 Task: Locate the nearest dog-friendly beaches in Southern California.
Action: Mouse moved to (100, 25)
Screenshot: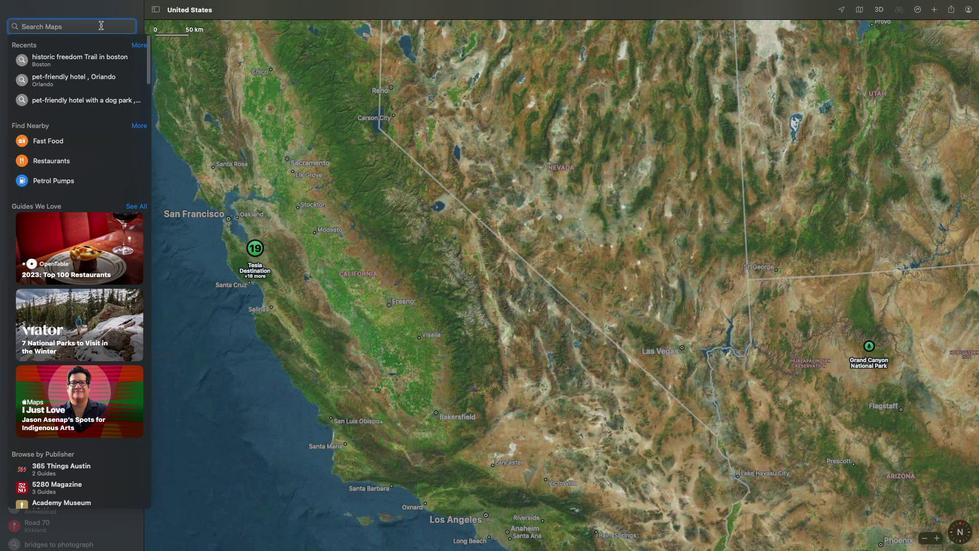 
Action: Mouse pressed left at (100, 25)
Screenshot: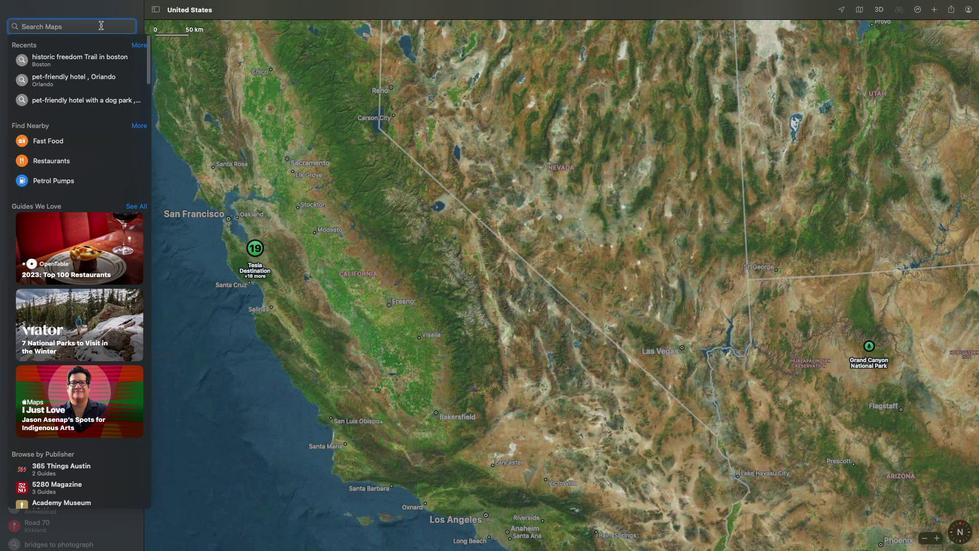 
Action: Key pressed 'n''e''a''r'Key.space'd''o''g'Key.space'-'Key.space'p'Key.backspace'f''r''i''e''n''d''l''y'Key.space'b''e''a''c''h''e''s'Key.space'i''n'Key.space's''o''u''t''h''e''r''n'Key.space'v''a''a''='Key.backspaceKey.backspaceKey.backspaceKey.backspace'c''a''l''i''f''o''r''i''a'Key.spaceKey.enter
Screenshot: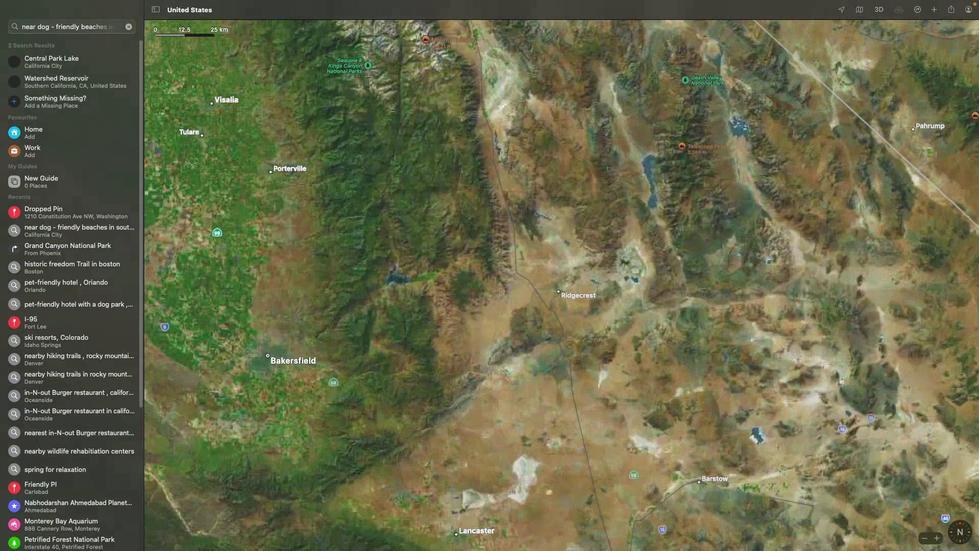 
Action: Mouse moved to (69, 61)
Screenshot: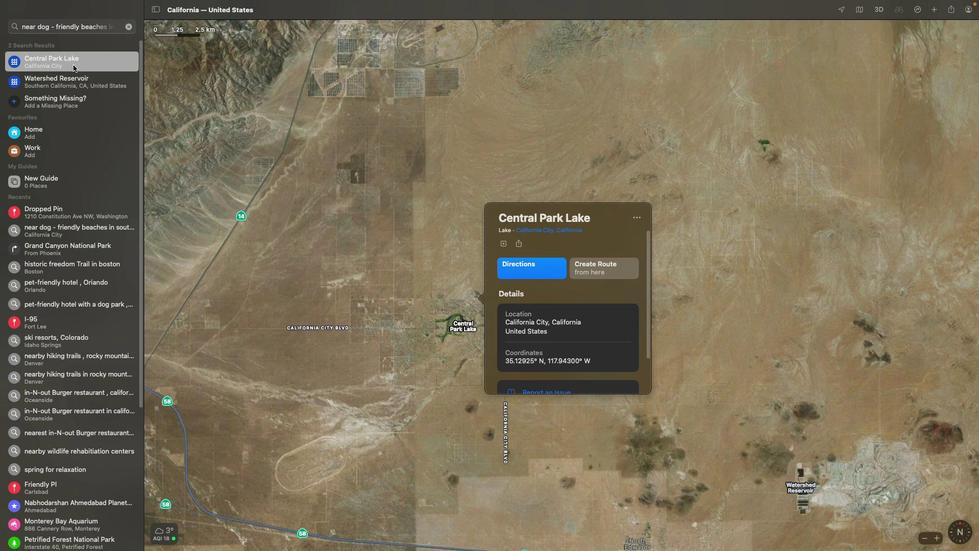 
Action: Mouse pressed left at (69, 61)
Screenshot: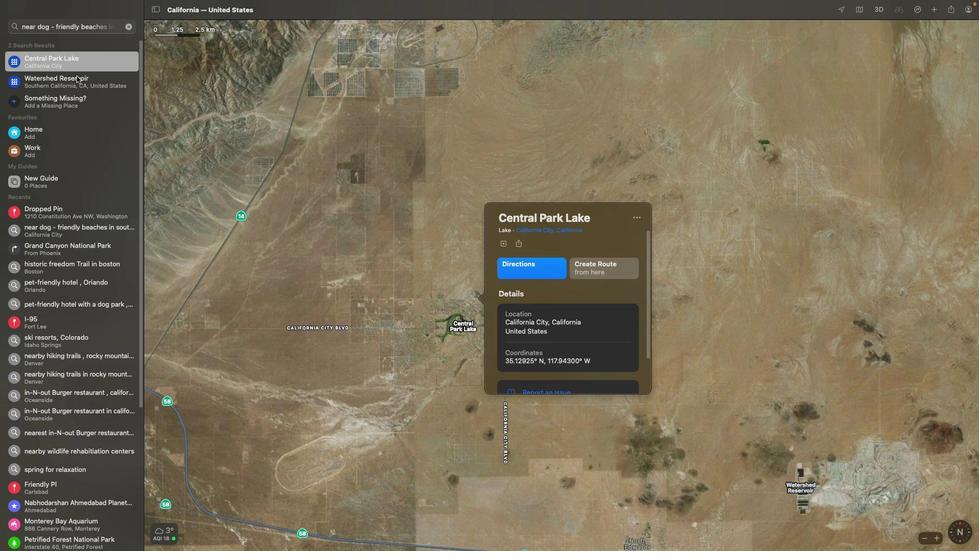 
Action: Mouse moved to (75, 83)
Screenshot: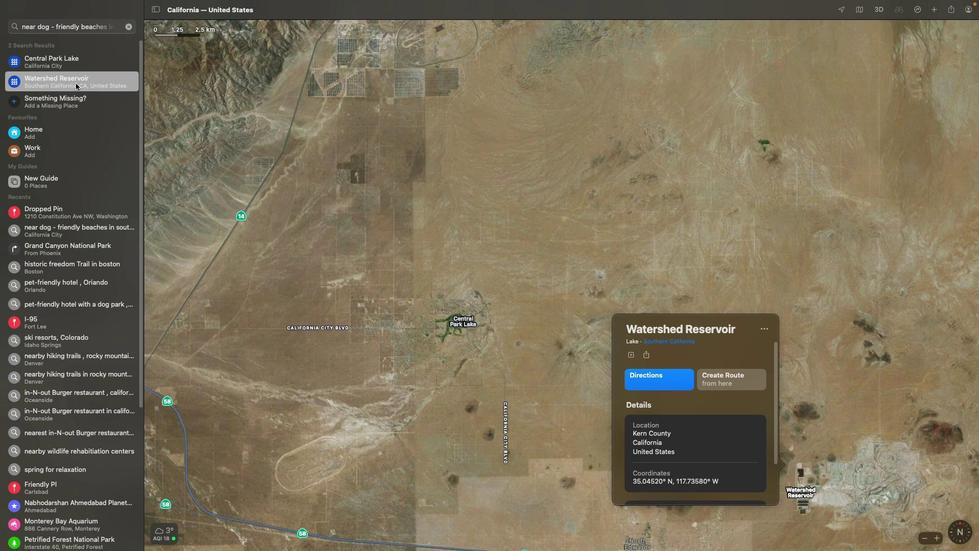 
Action: Mouse pressed left at (75, 83)
Screenshot: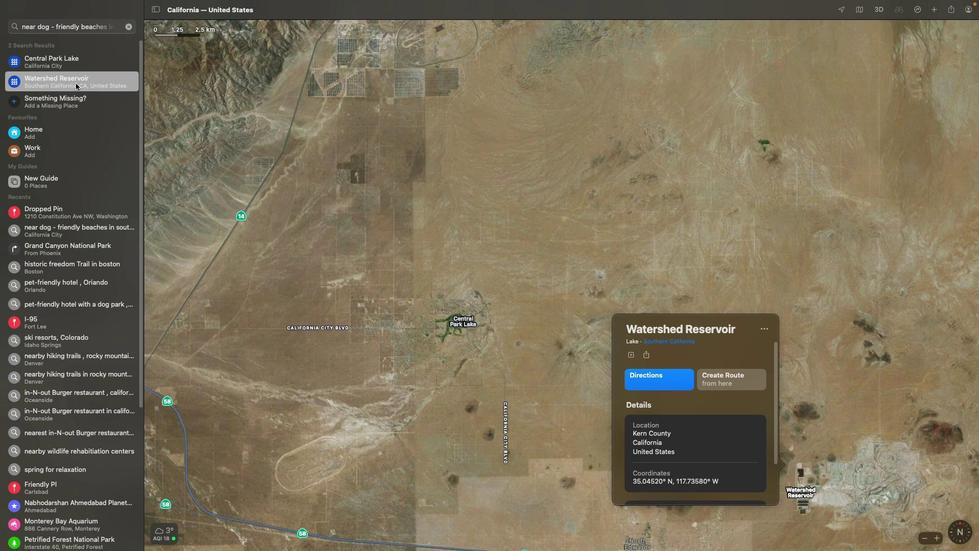 
Action: Mouse moved to (107, 26)
Screenshot: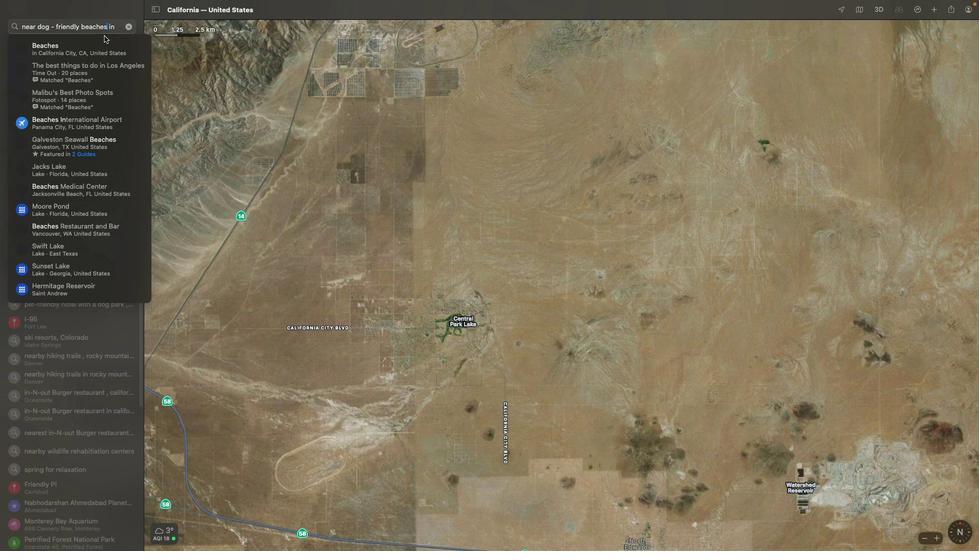
Action: Mouse pressed left at (107, 26)
Screenshot: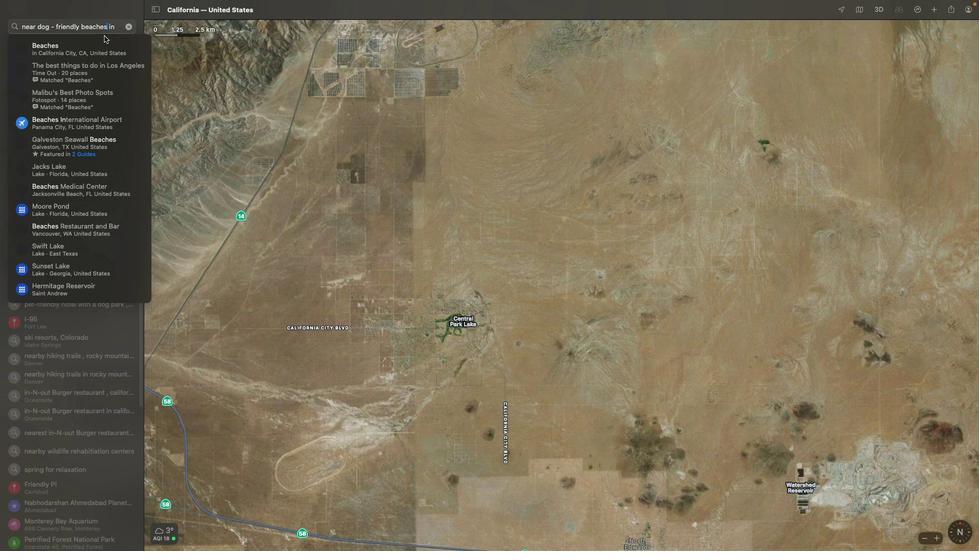 
Action: Mouse moved to (97, 46)
Screenshot: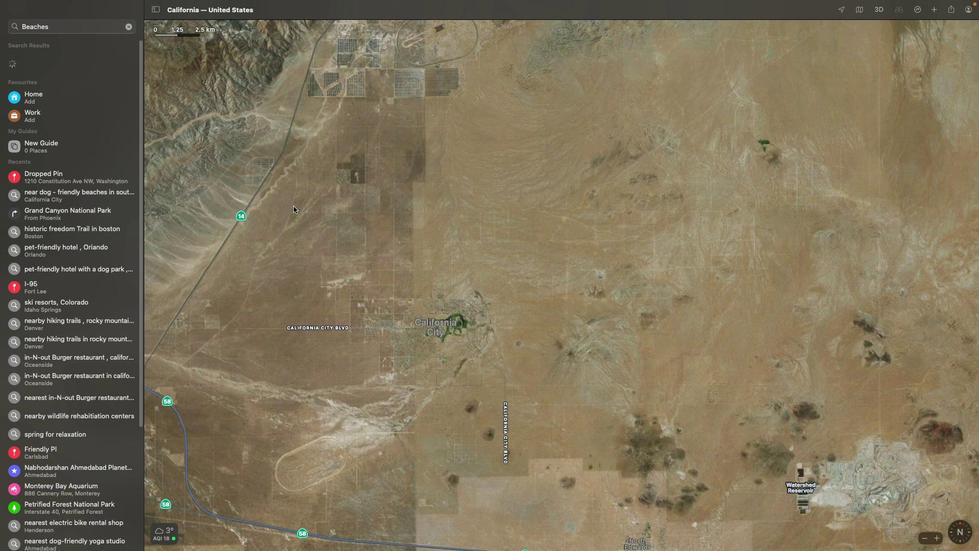
Action: Mouse pressed left at (97, 46)
Screenshot: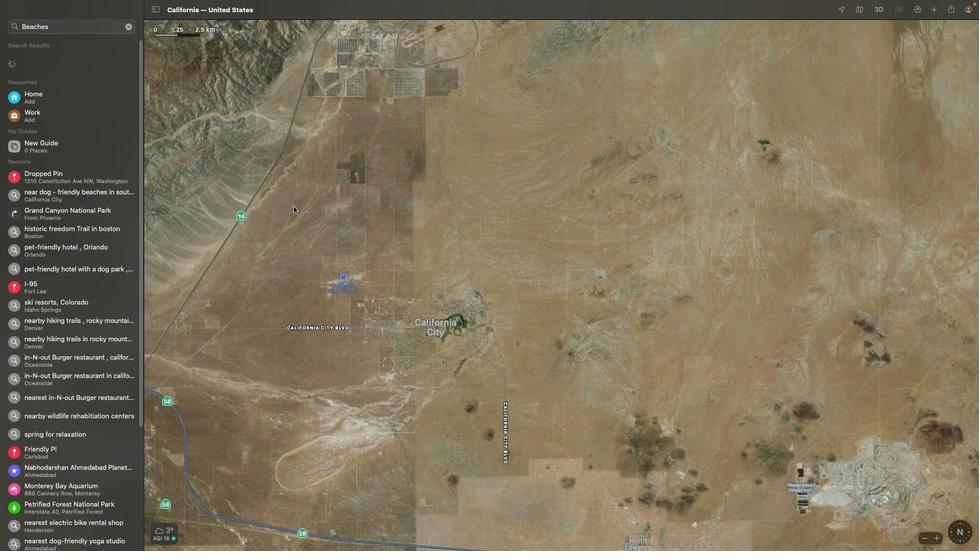 
Action: Mouse moved to (130, 30)
Screenshot: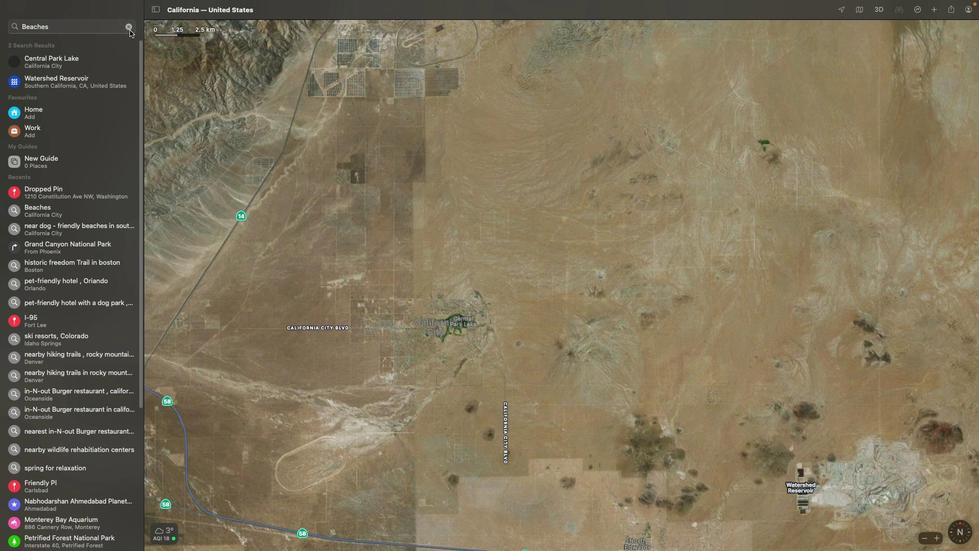 
